 Task: Start in the project VestaTech the sprint 'Test Trek', with a duration of 2 weeks.
Action: Mouse moved to (719, 161)
Screenshot: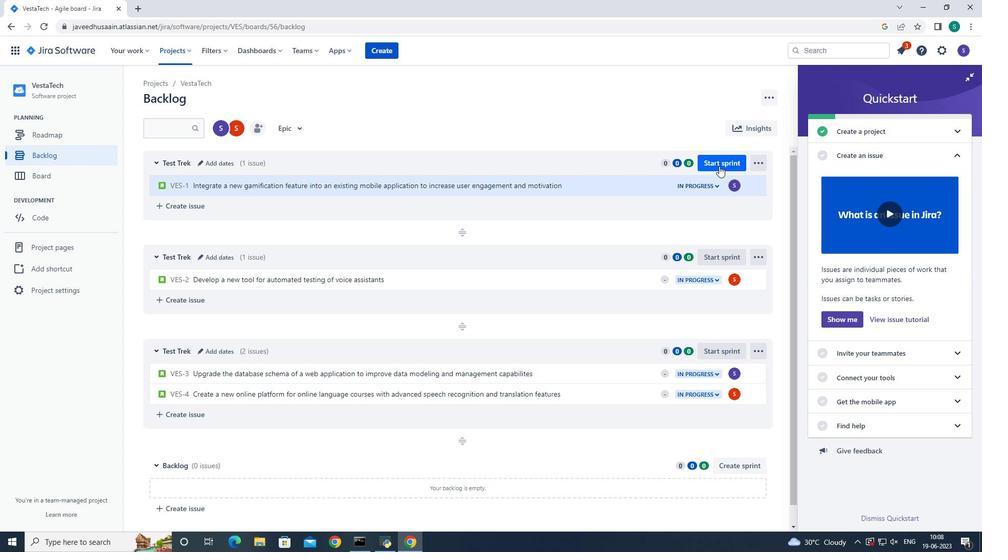 
Action: Mouse pressed left at (719, 161)
Screenshot: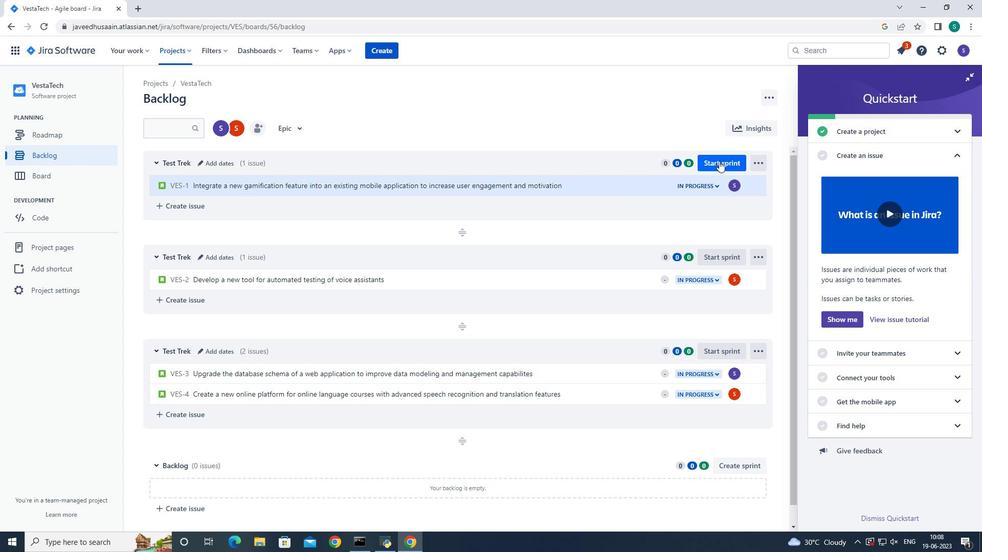 
Action: Mouse moved to (448, 173)
Screenshot: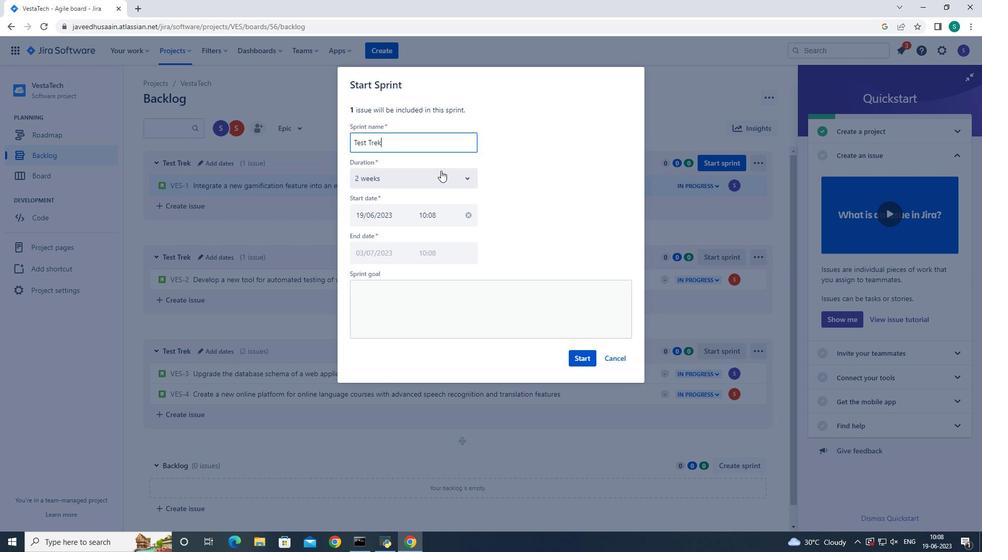 
Action: Mouse pressed left at (448, 173)
Screenshot: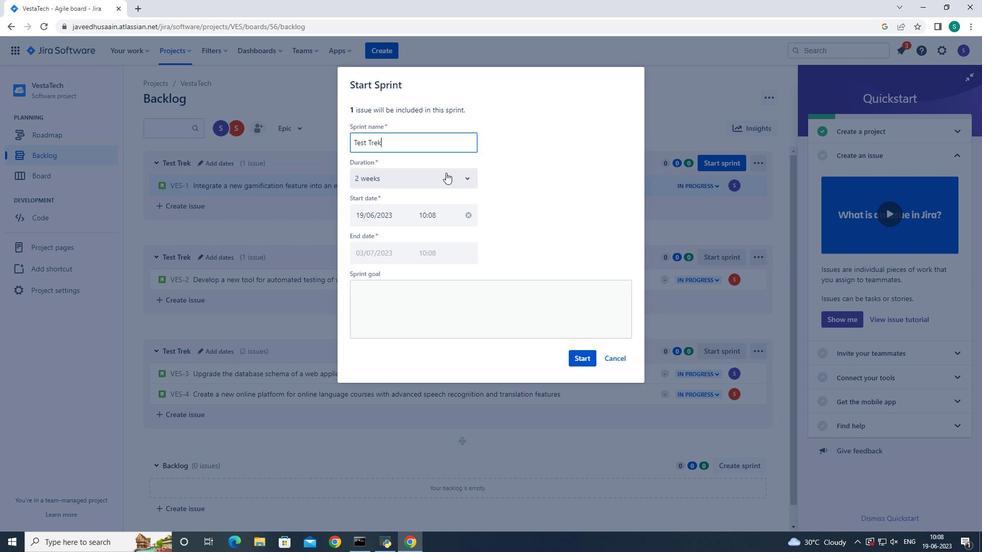
Action: Mouse moved to (398, 223)
Screenshot: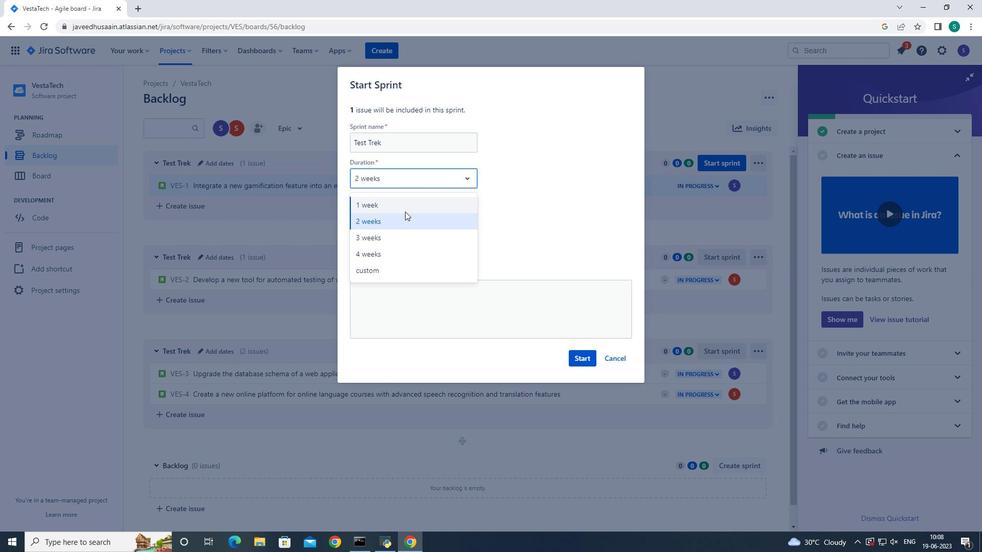 
Action: Mouse pressed left at (398, 223)
Screenshot: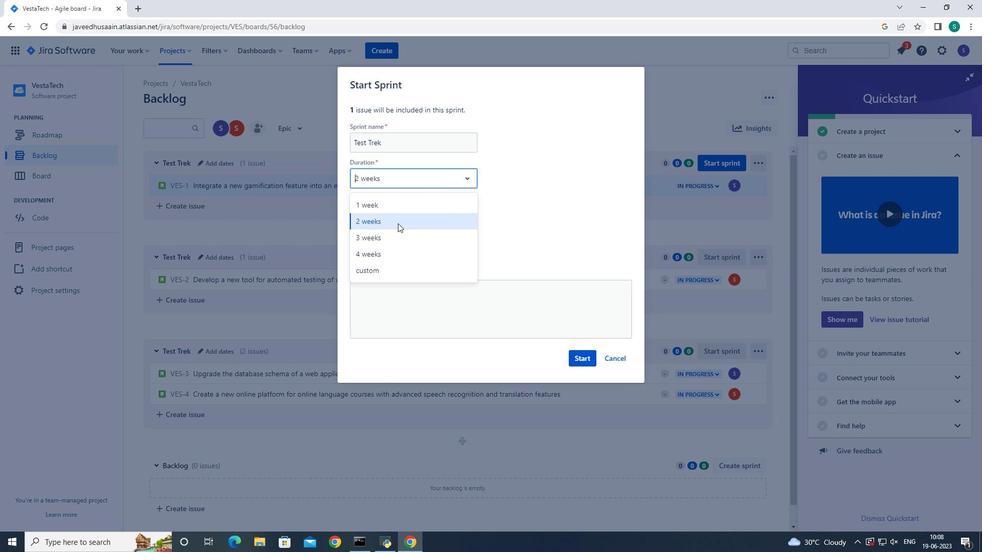 
Action: Mouse moved to (578, 356)
Screenshot: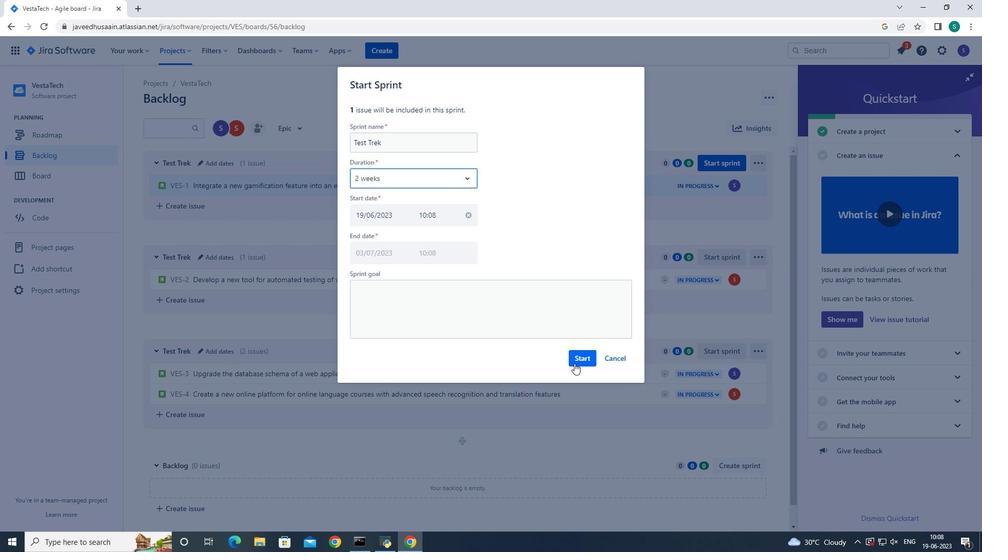 
Action: Mouse pressed left at (578, 356)
Screenshot: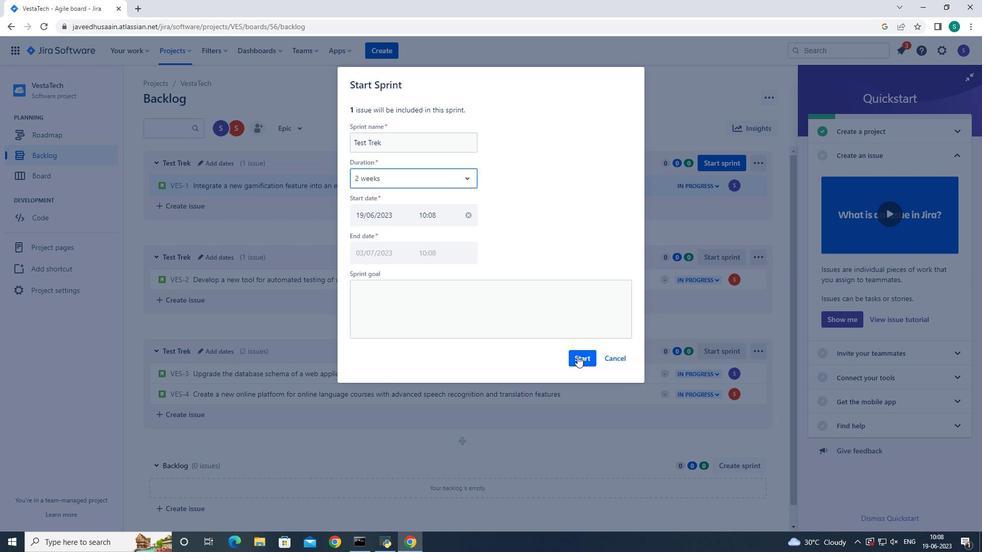 
Action: Mouse moved to (78, 154)
Screenshot: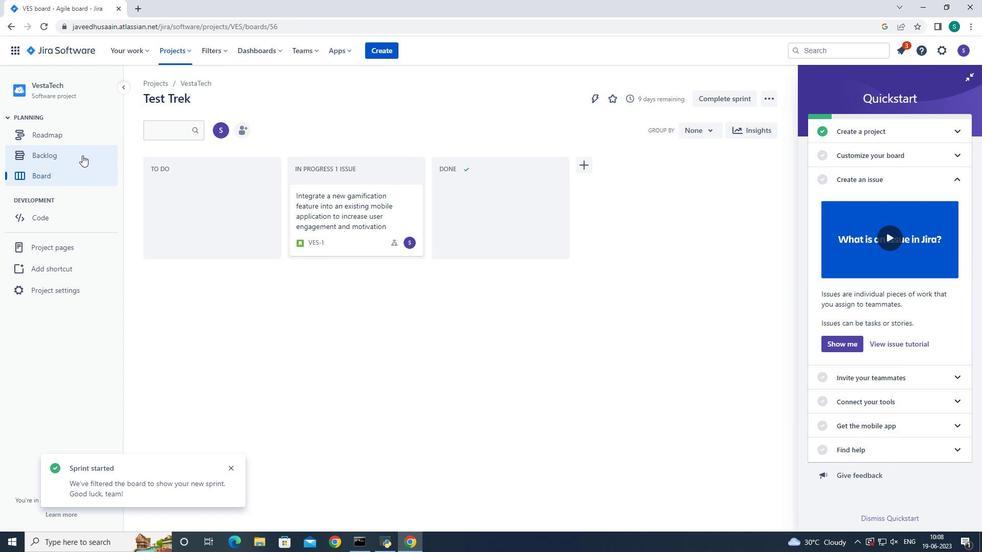 
Action: Mouse pressed left at (78, 154)
Screenshot: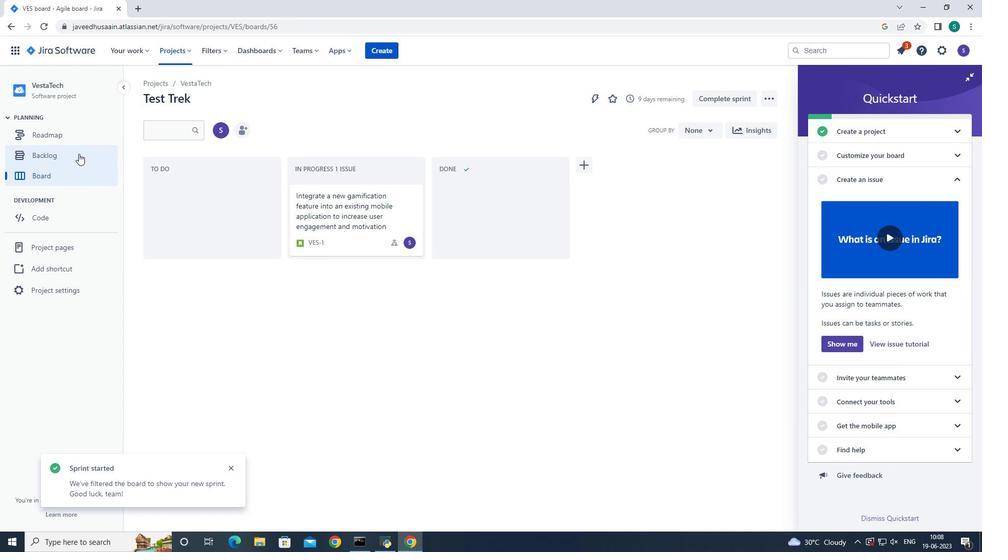 
Action: Mouse moved to (209, 166)
Screenshot: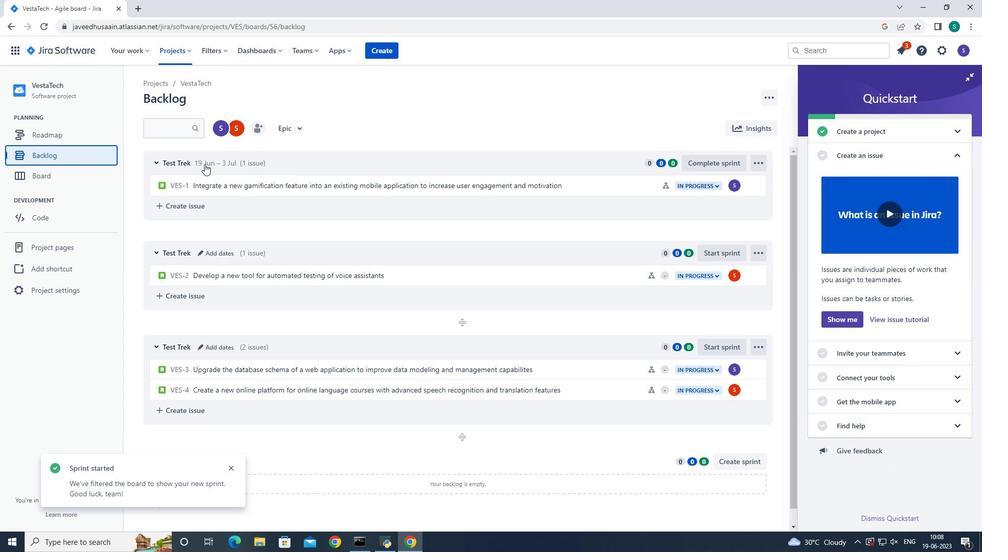 
